 Task: Add the action, sort the to do list by votes in list in descending order.
Action: Mouse moved to (580, 187)
Screenshot: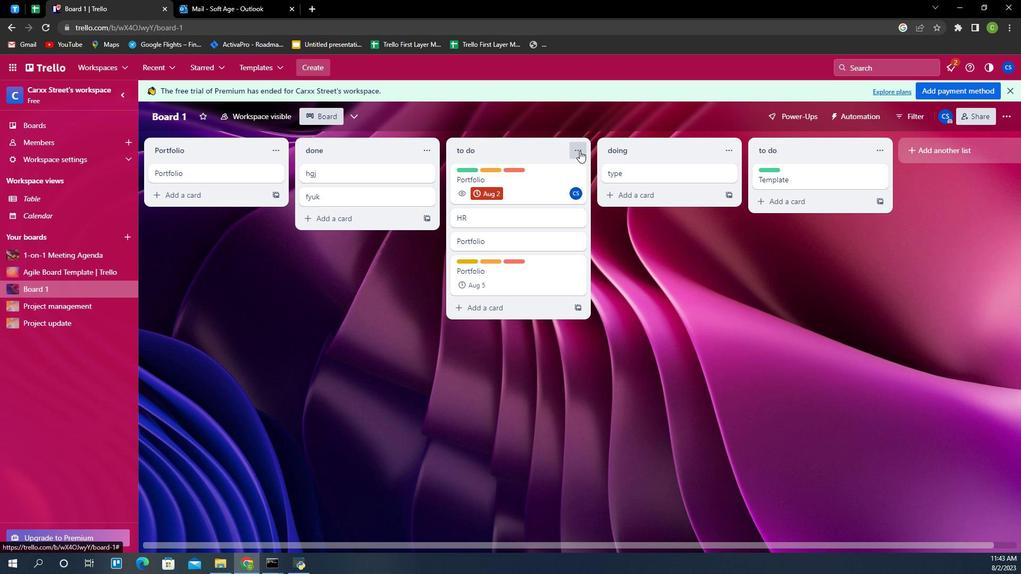 
Action: Mouse pressed left at (580, 187)
Screenshot: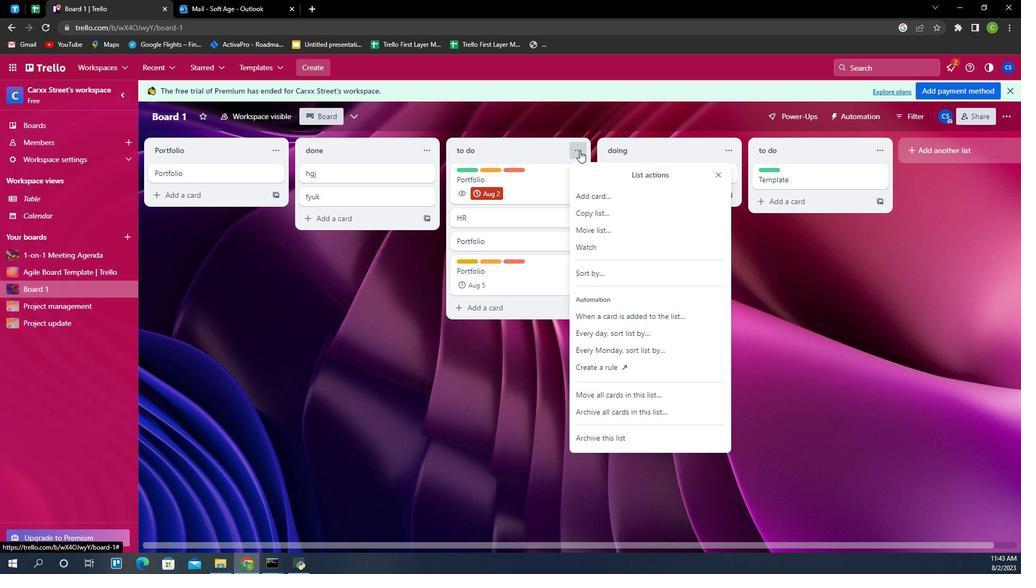
Action: Mouse moved to (617, 337)
Screenshot: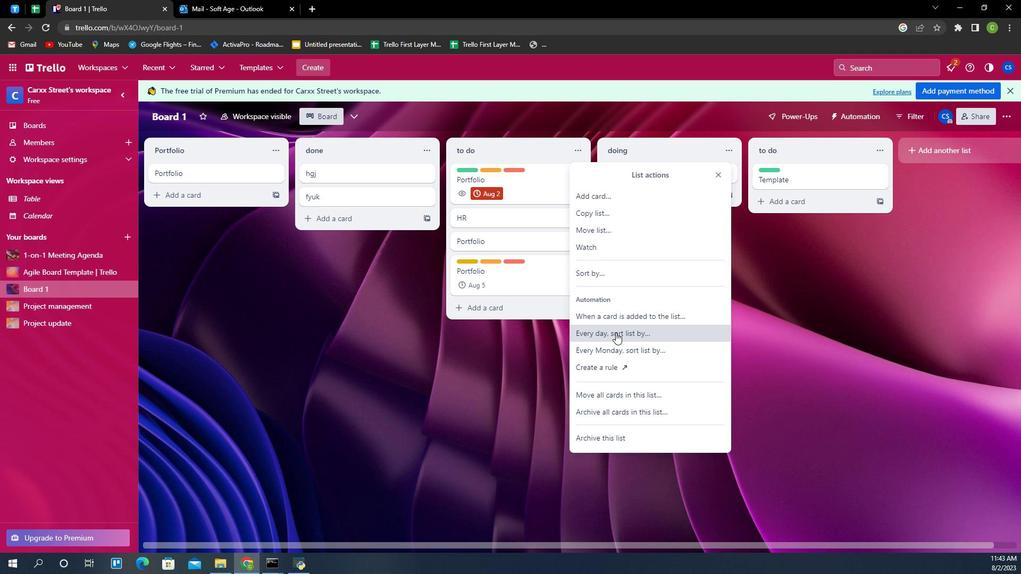 
Action: Mouse pressed left at (617, 337)
Screenshot: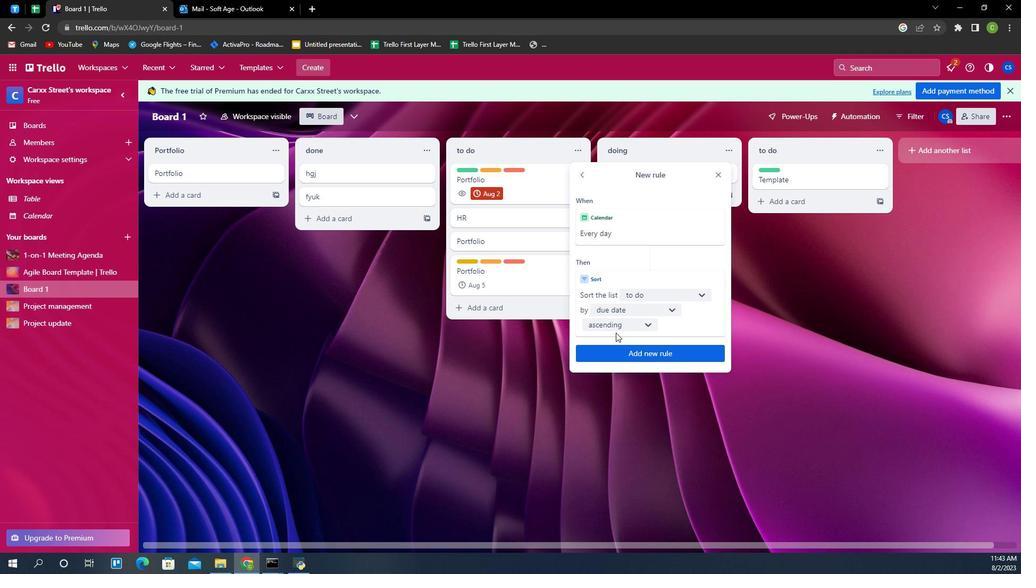 
Action: Mouse moved to (649, 319)
Screenshot: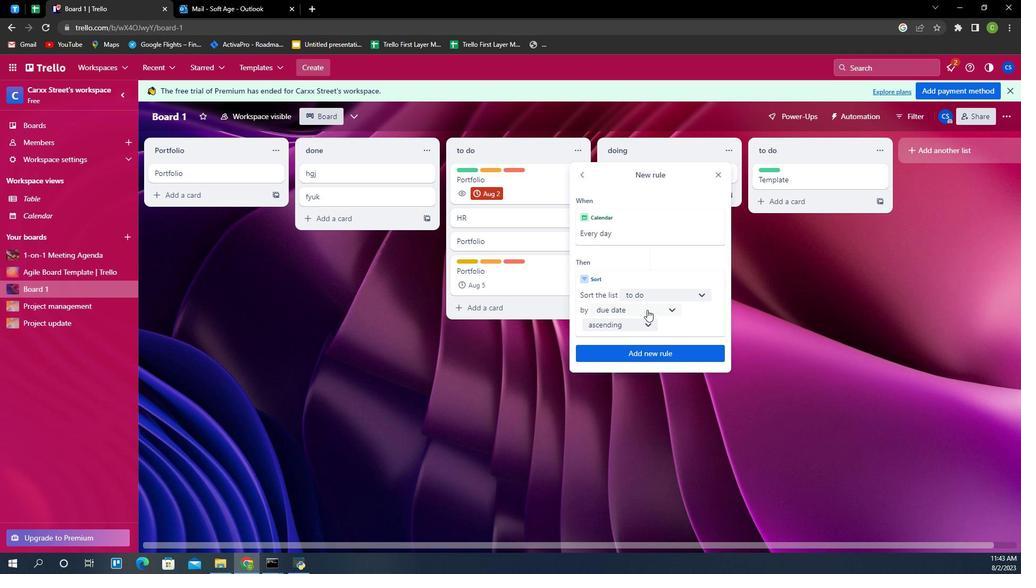 
Action: Mouse pressed left at (649, 319)
Screenshot: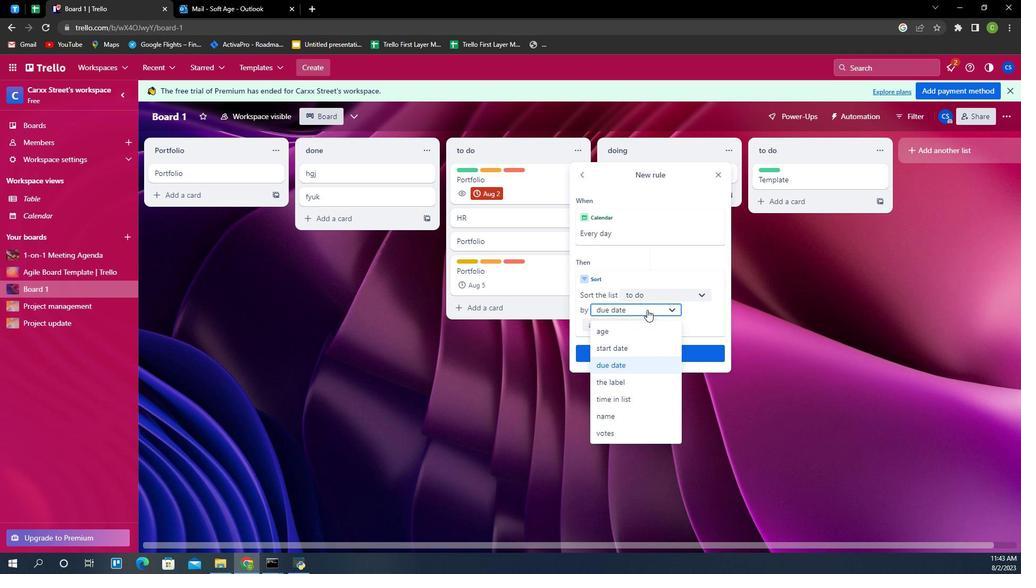 
Action: Mouse moved to (634, 417)
Screenshot: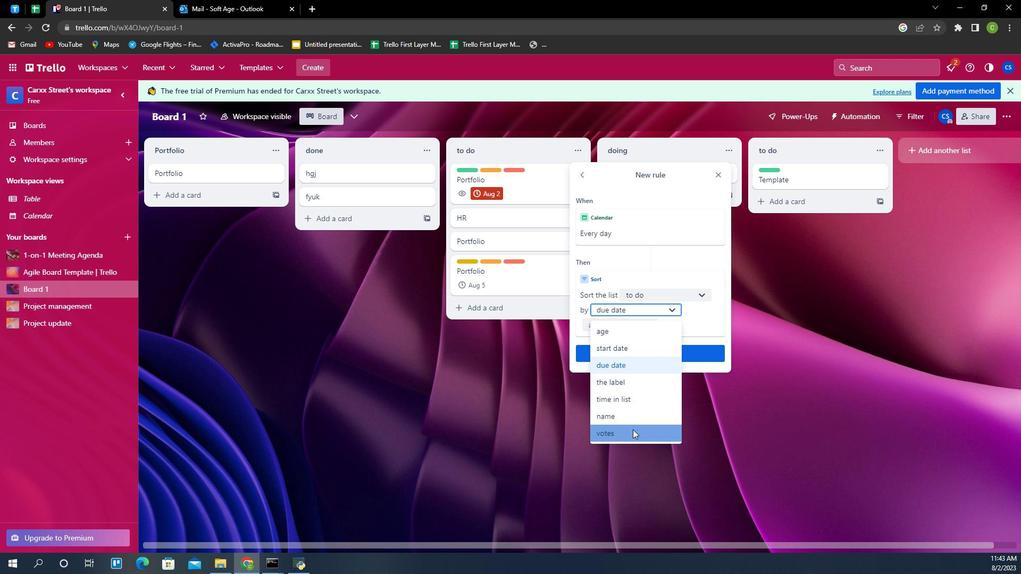 
Action: Mouse pressed left at (634, 417)
Screenshot: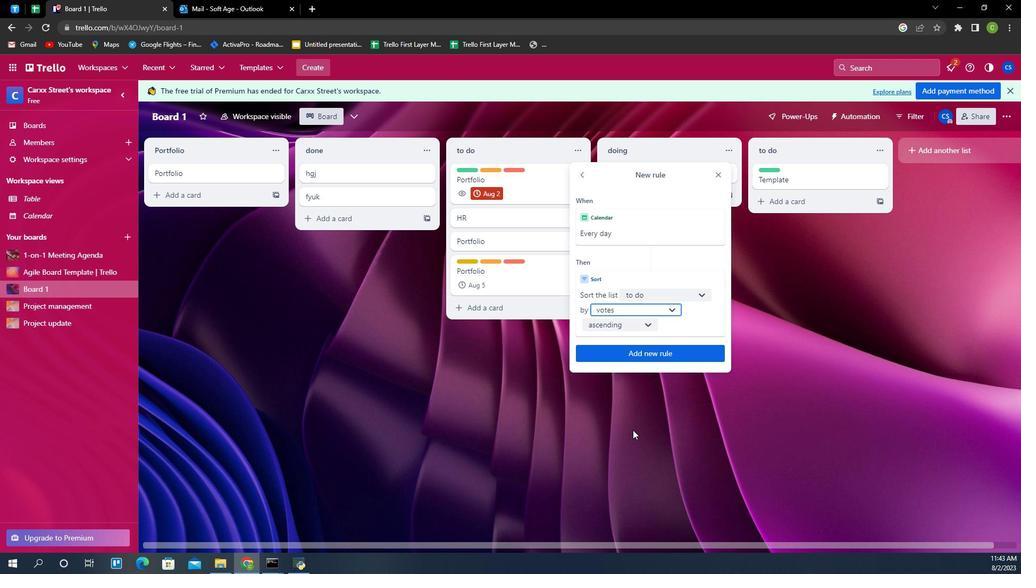 
Action: Mouse moved to (634, 332)
Screenshot: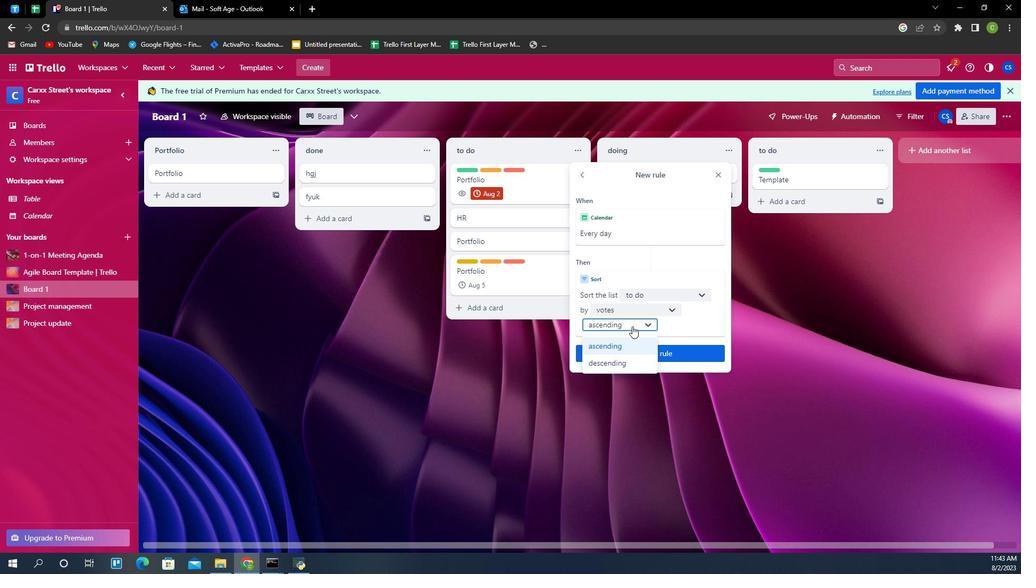 
Action: Mouse pressed left at (634, 332)
Screenshot: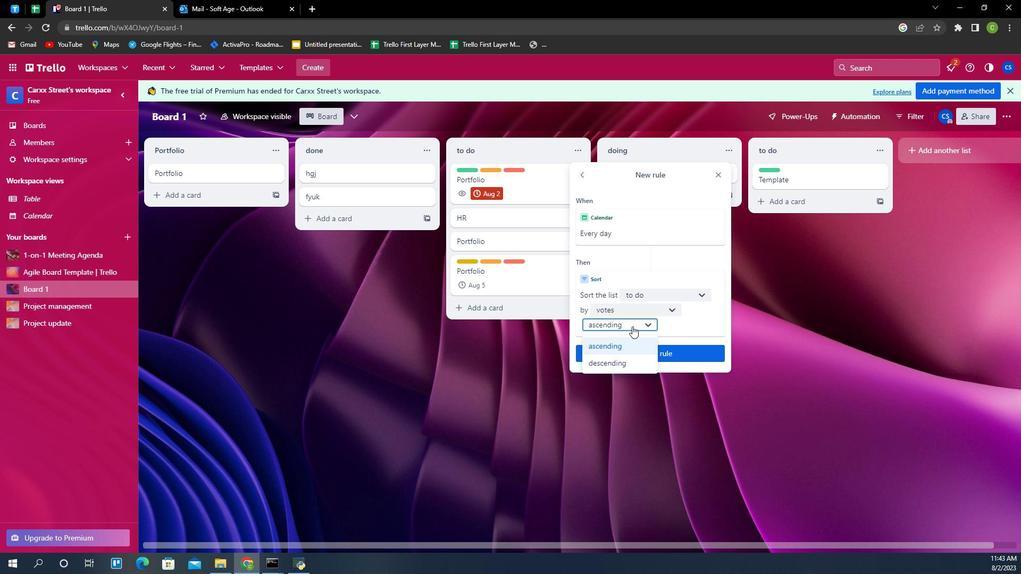 
Action: Mouse moved to (634, 362)
Screenshot: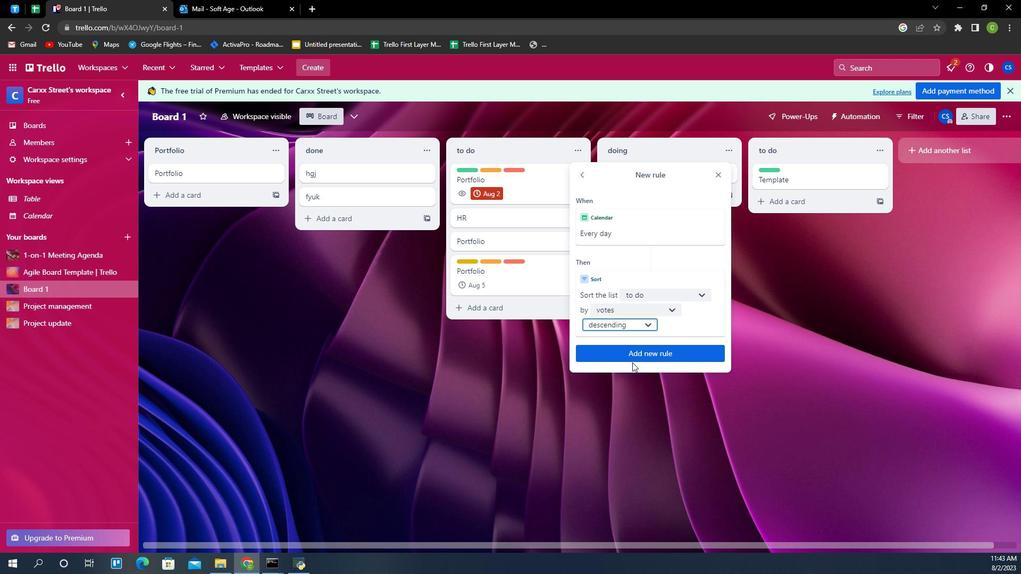 
Action: Mouse pressed left at (634, 362)
Screenshot: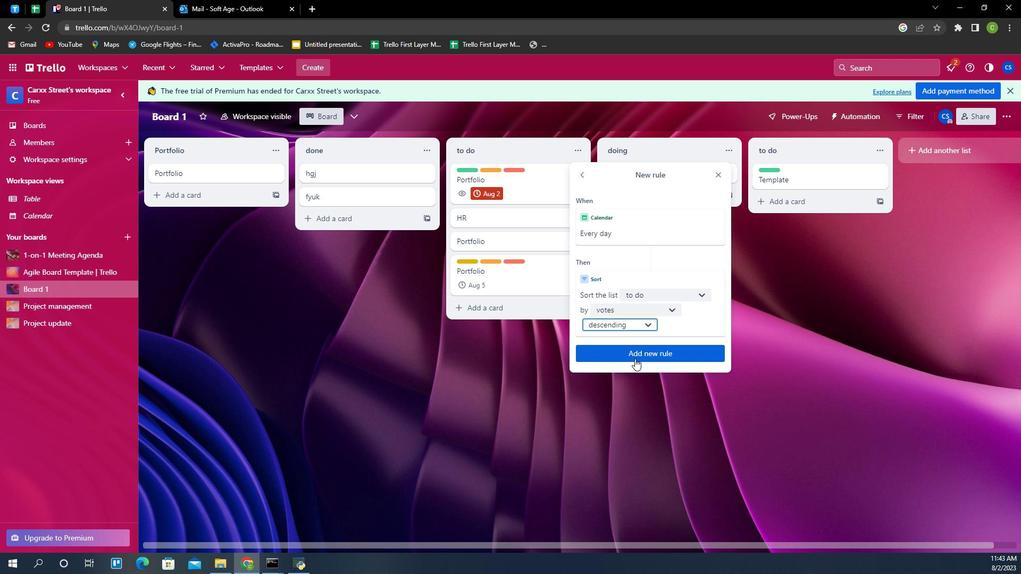 
Action: Mouse moved to (642, 356)
Screenshot: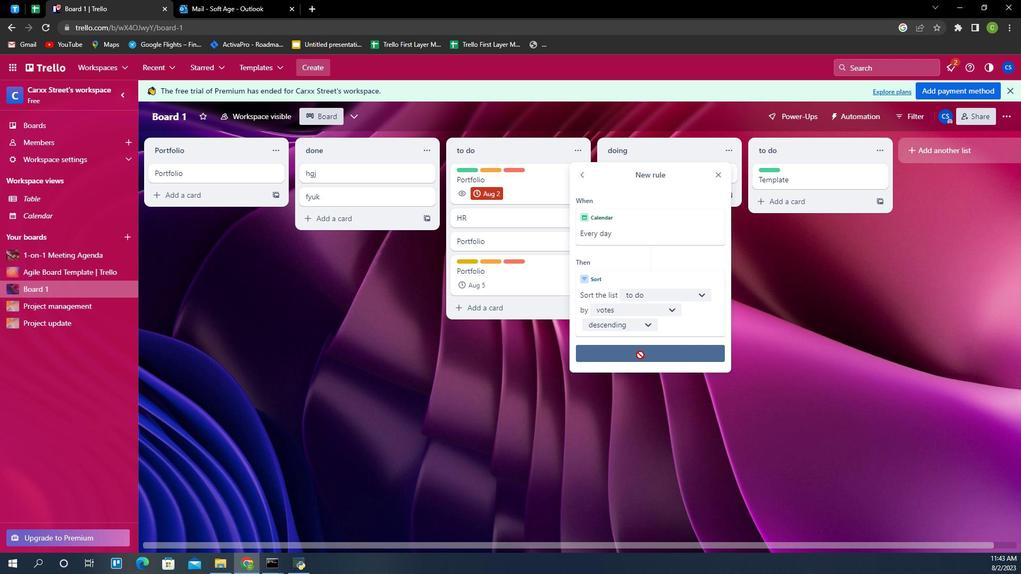 
Action: Mouse pressed left at (642, 356)
Screenshot: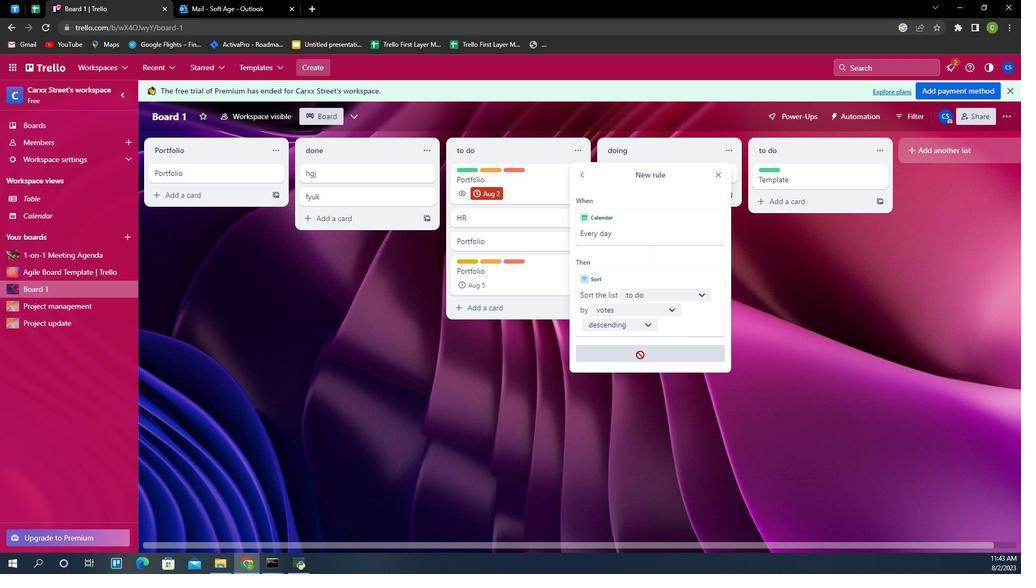 
Action: Mouse moved to (646, 346)
Screenshot: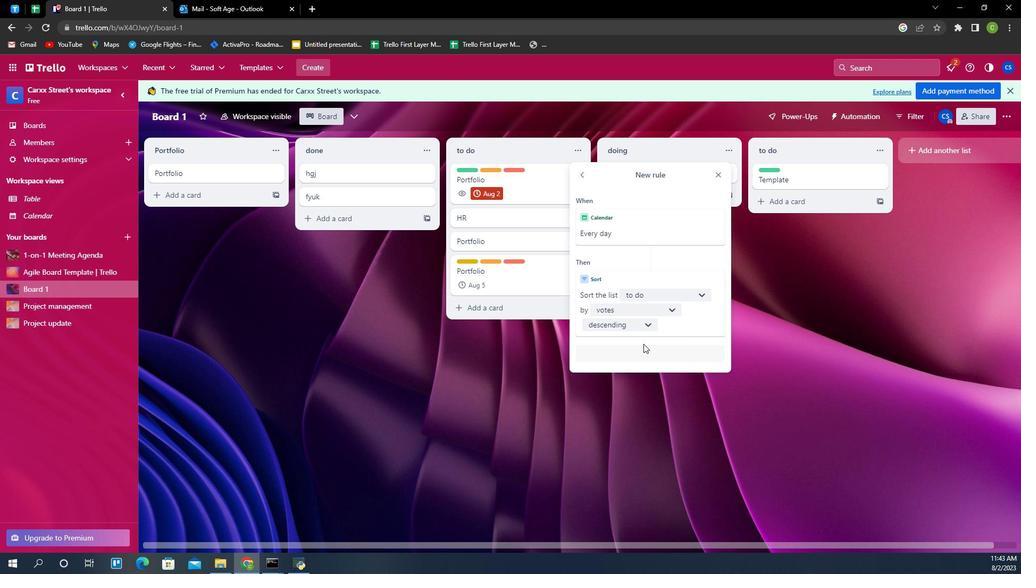 
